 Task: Add the task  Develop a new online tool for website optimization to the section Feature Fest in the project AuraTech and add a Due Date to the respective task as 2023/10/13
Action: Mouse moved to (499, 419)
Screenshot: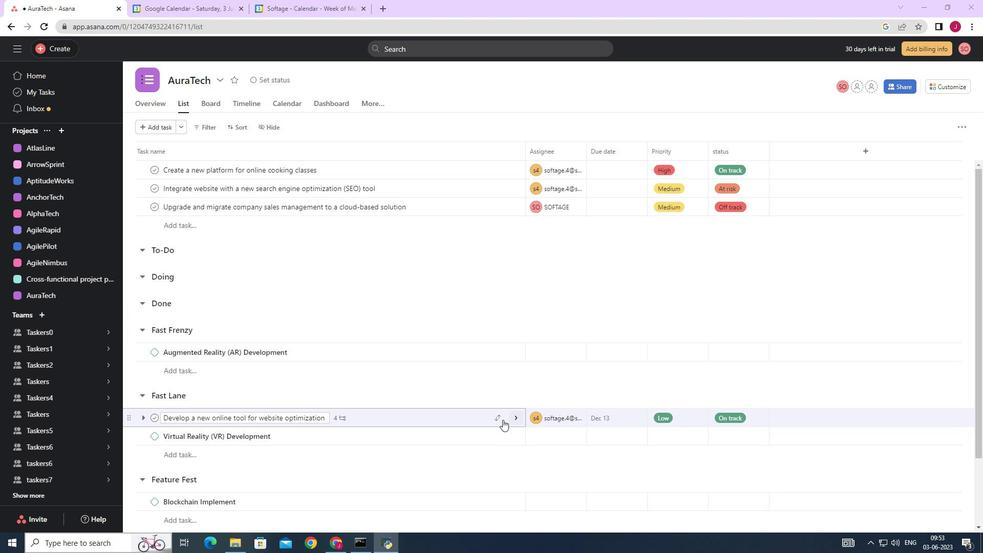 
Action: Mouse pressed left at (499, 419)
Screenshot: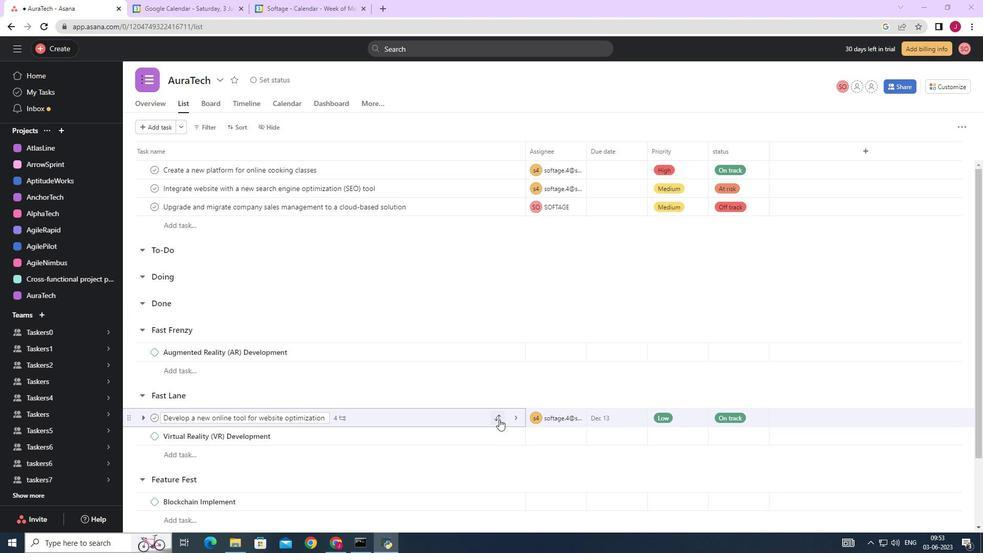 
Action: Mouse moved to (454, 378)
Screenshot: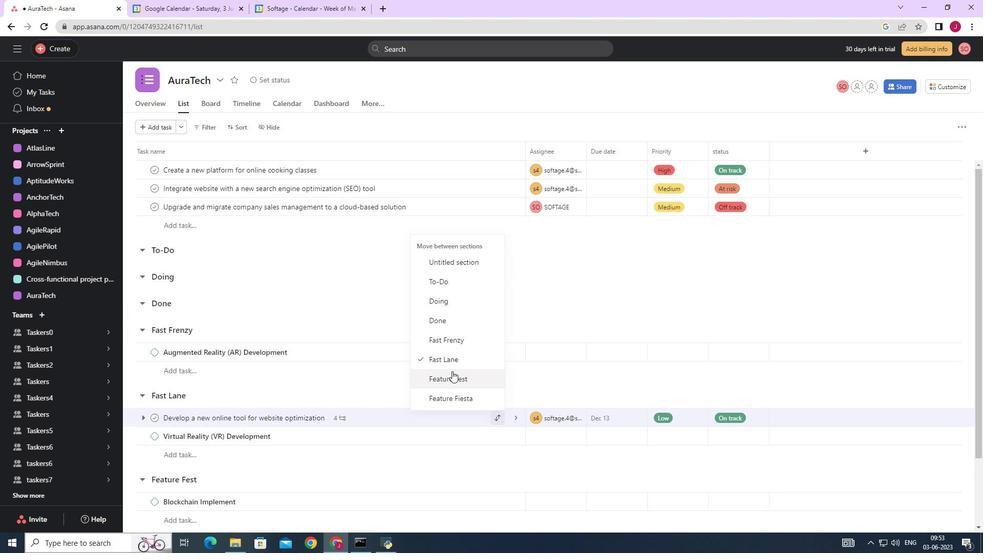 
Action: Mouse pressed left at (454, 378)
Screenshot: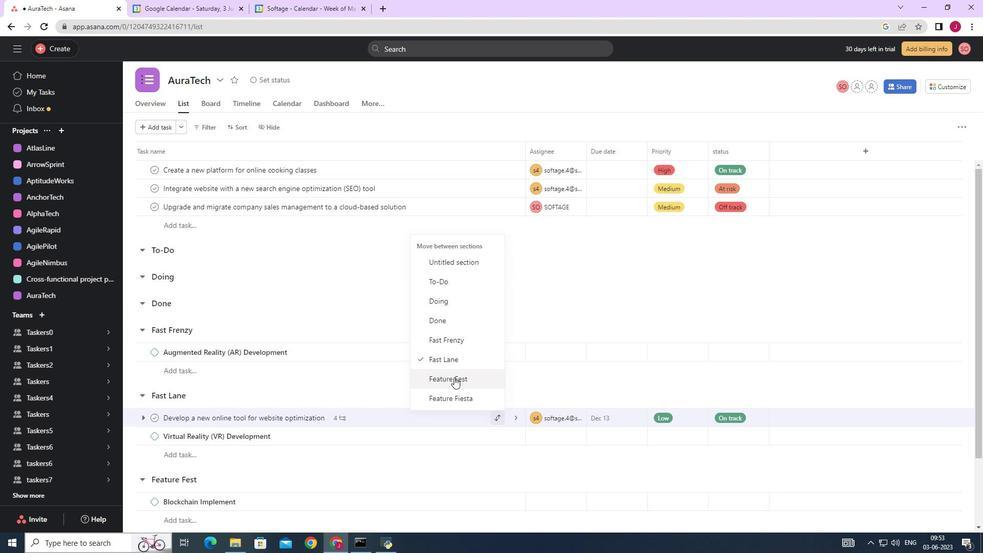 
Action: Mouse moved to (640, 486)
Screenshot: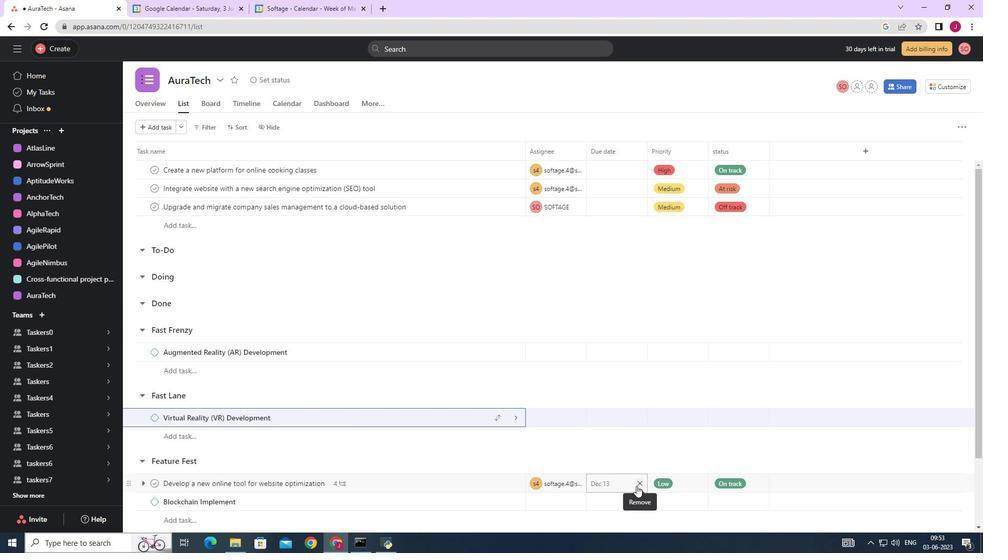 
Action: Mouse pressed left at (640, 486)
Screenshot: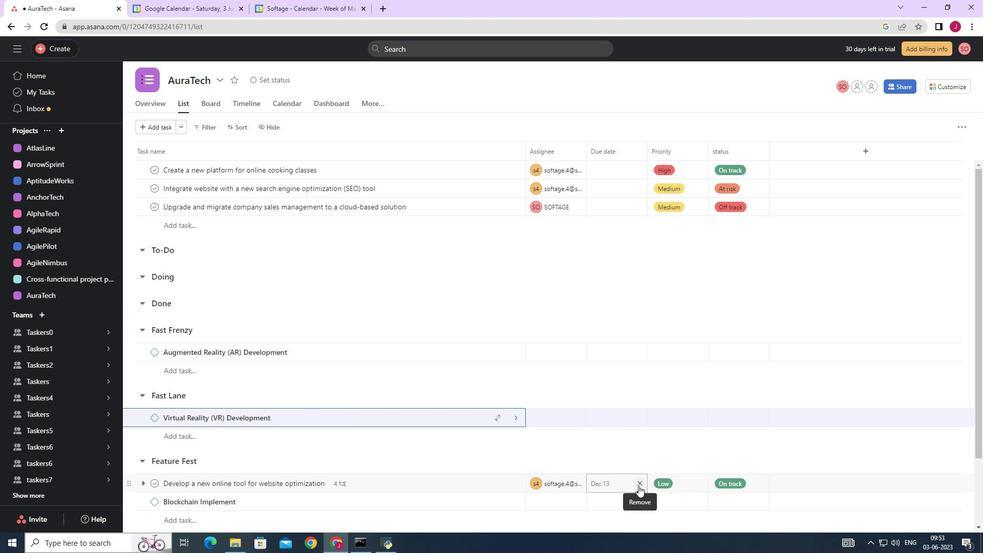
Action: Mouse moved to (619, 482)
Screenshot: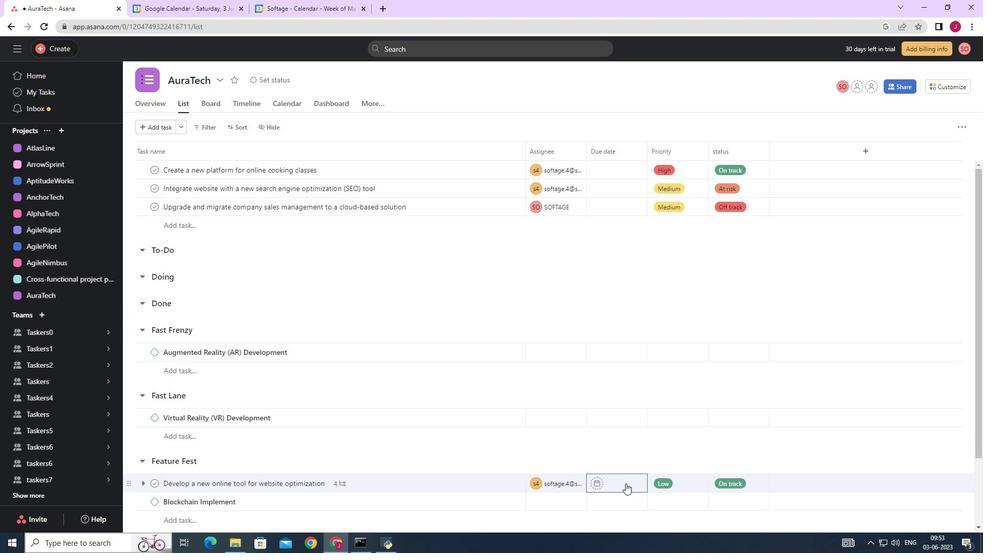 
Action: Mouse pressed left at (619, 482)
Screenshot: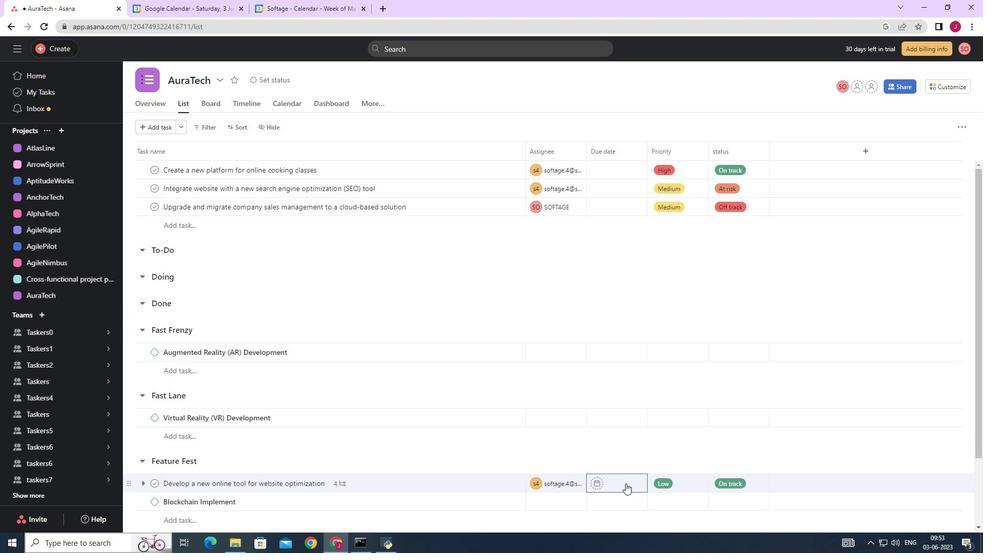 
Action: Mouse moved to (722, 321)
Screenshot: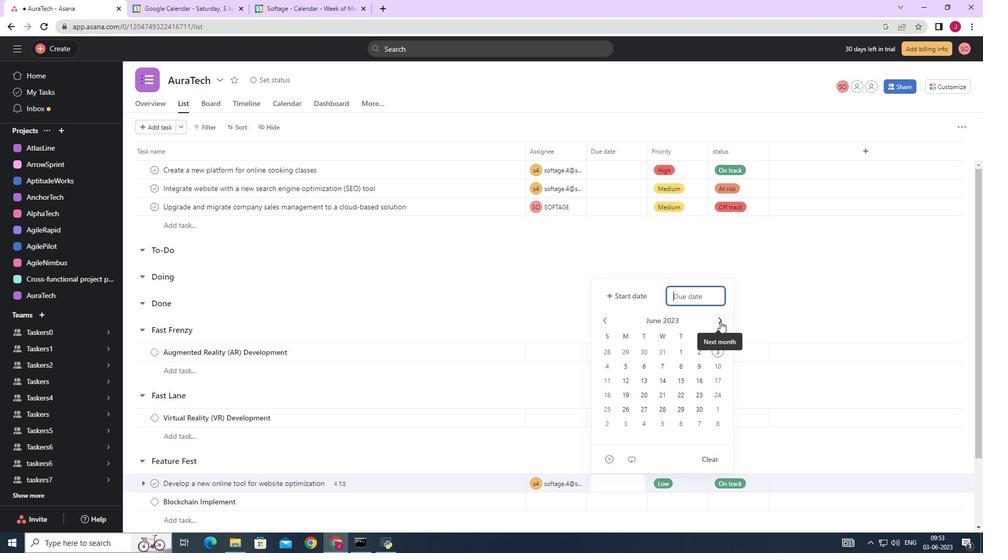 
Action: Mouse pressed left at (722, 321)
Screenshot: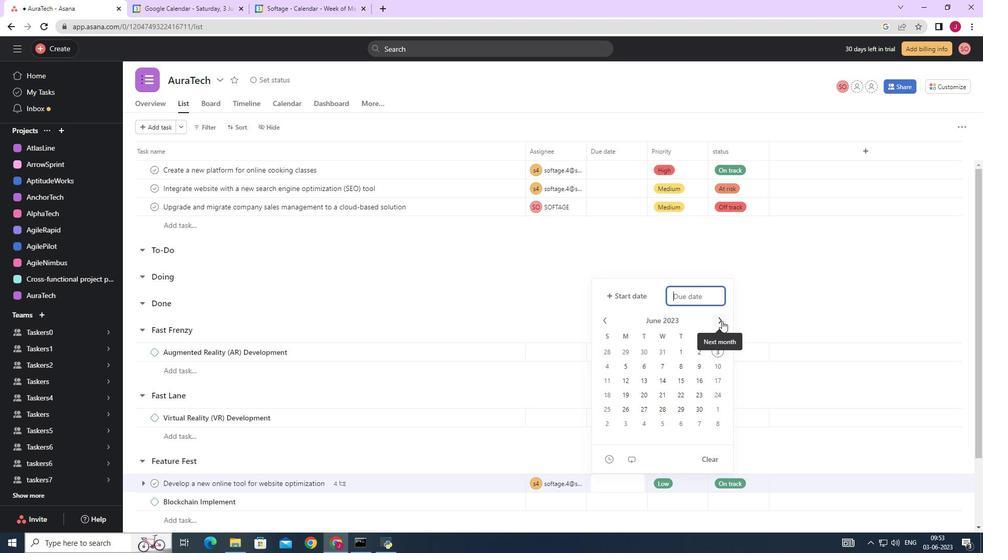 
Action: Mouse pressed left at (722, 321)
Screenshot: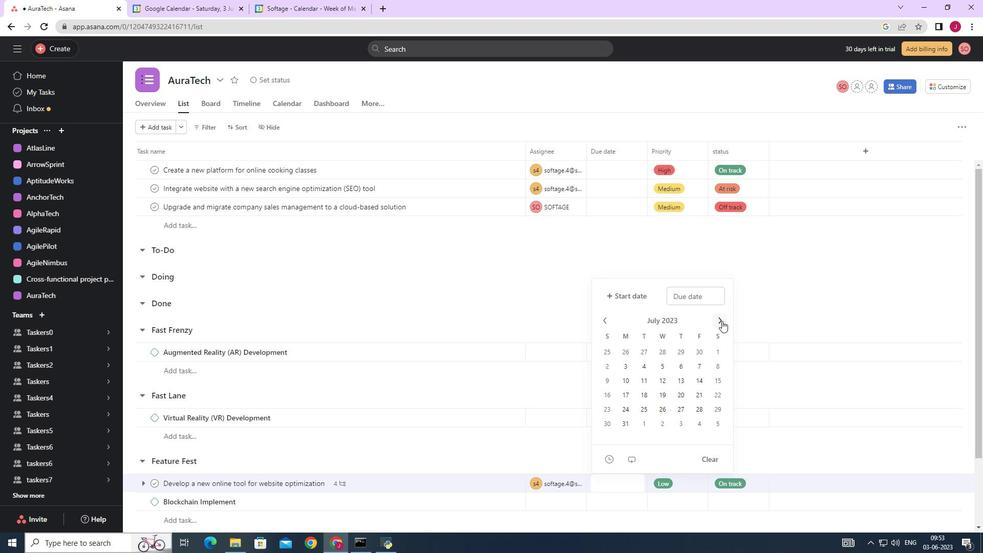 
Action: Mouse pressed left at (722, 321)
Screenshot: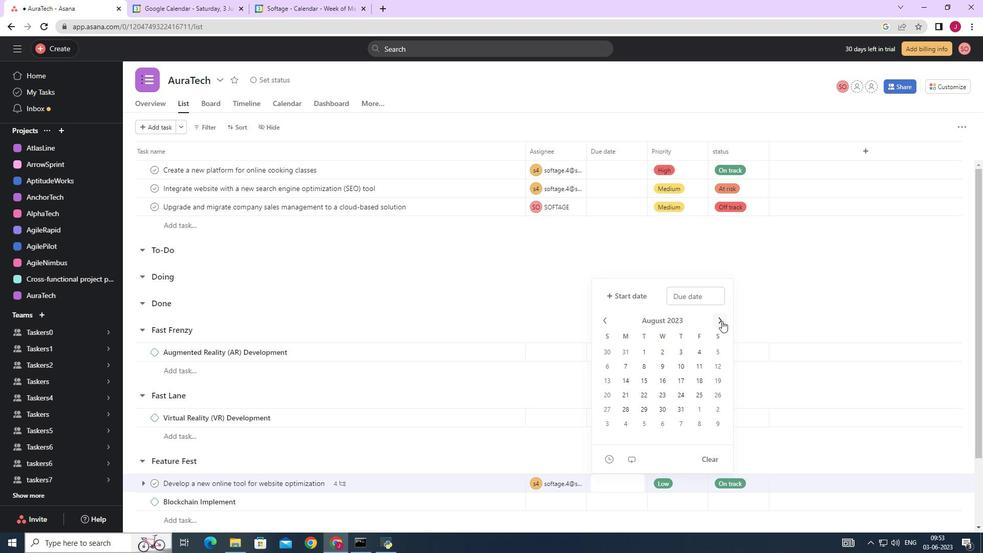 
Action: Mouse pressed left at (722, 321)
Screenshot: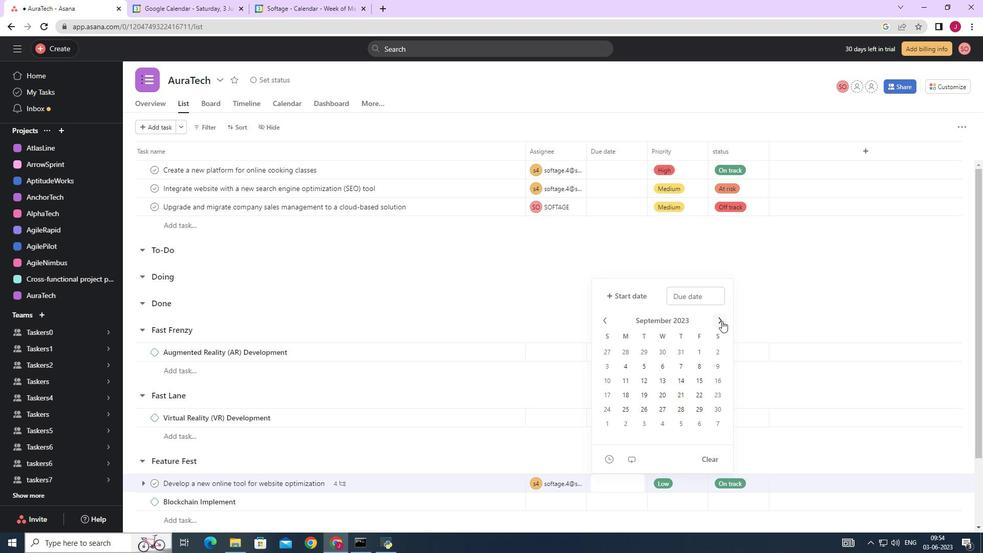 
Action: Mouse moved to (695, 365)
Screenshot: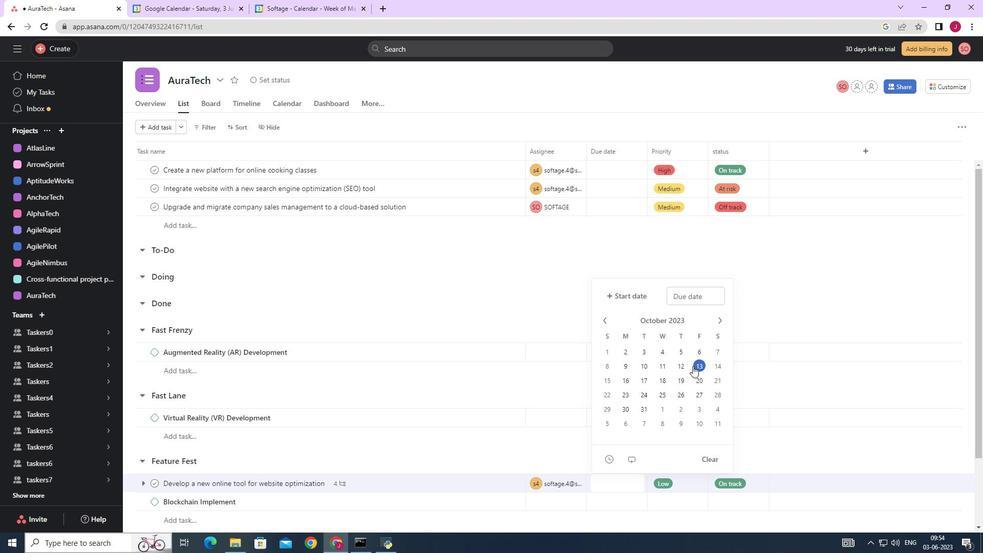 
Action: Mouse pressed left at (695, 365)
Screenshot: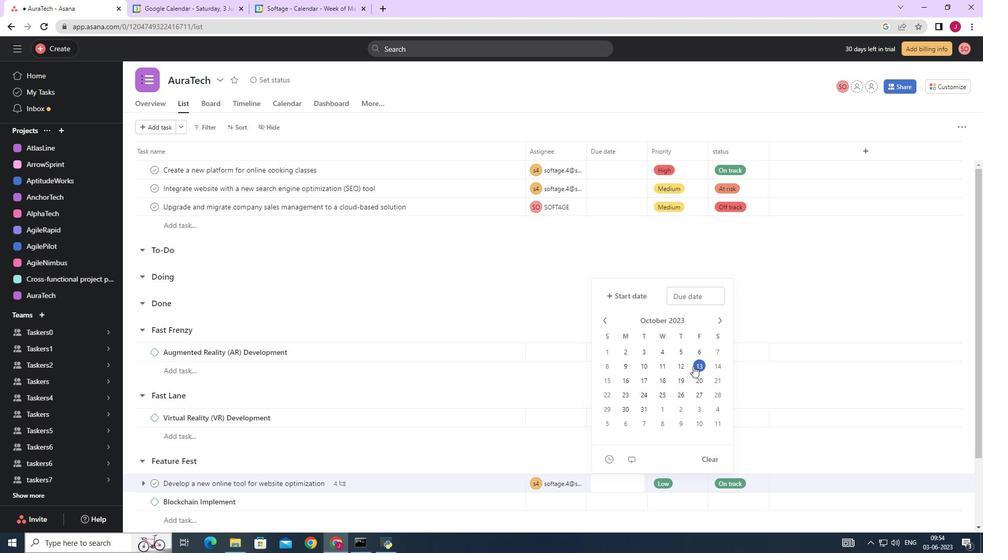 
Action: Mouse moved to (806, 280)
Screenshot: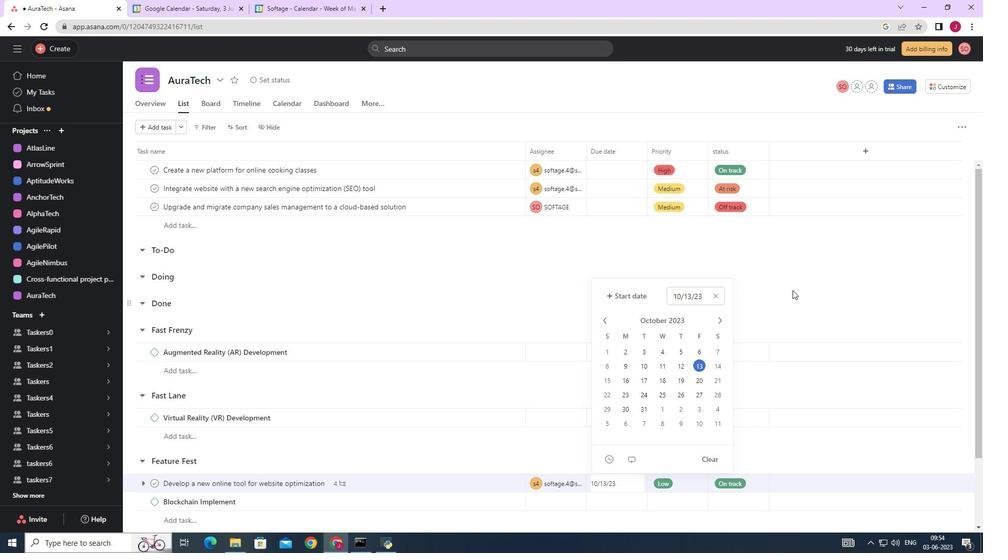 
Action: Mouse pressed left at (806, 280)
Screenshot: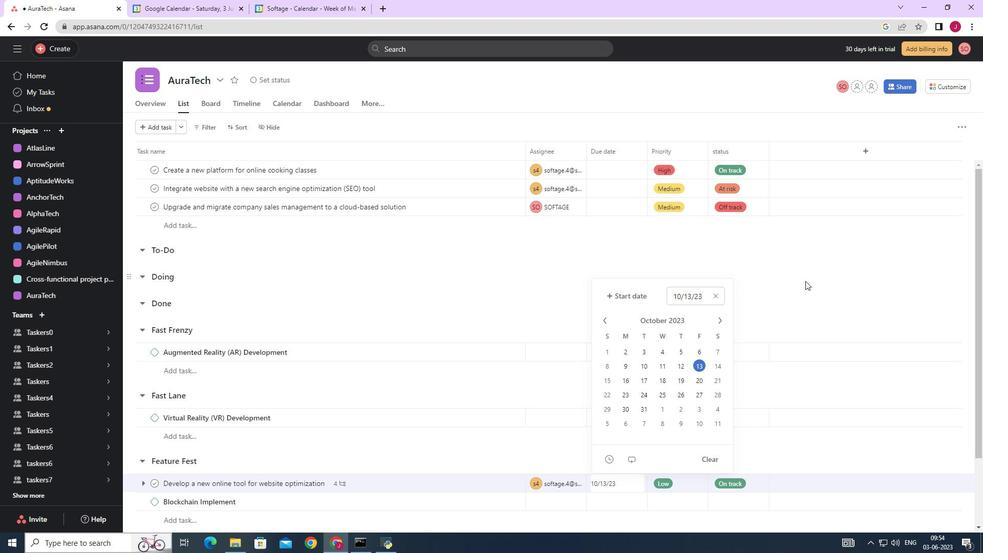 
Action: Mouse moved to (808, 280)
Screenshot: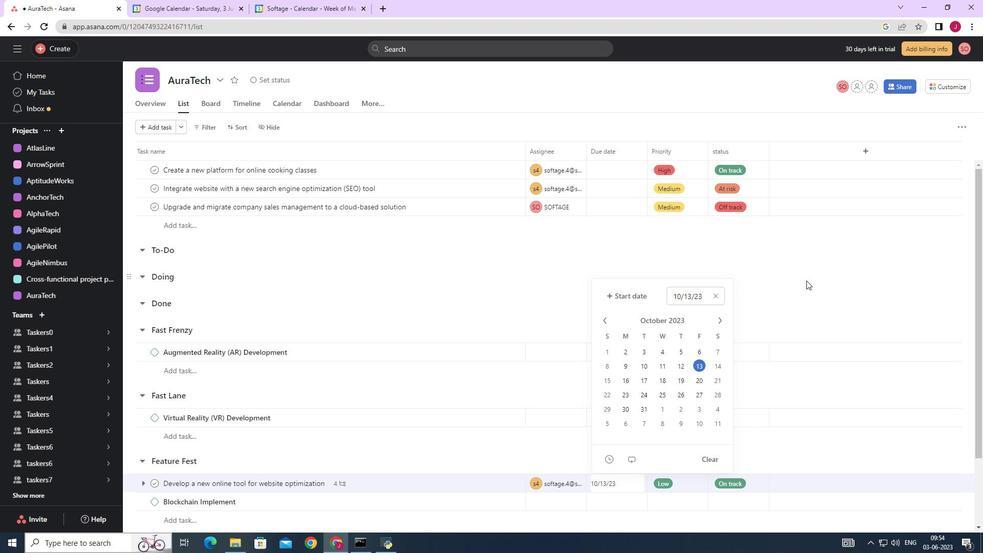 
